 Task: Open Card Card0000000310 in Board Board0000000078 in Workspace WS0000000026 in Trello. Add Member Ayush98111@gmail.com to Card Card0000000310 in Board Board0000000078 in Workspace WS0000000026 in Trello. Add Blue Label titled Label0000000310 to Card Card0000000310 in Board Board0000000078 in Workspace WS0000000026 in Trello. Add Checklist CL0000000310 to Card Card0000000310 in Board Board0000000078 in Workspace WS0000000026 in Trello. Add Dates with Start Date as Sep 01 2023 and Due Date as Sep 30 2023 to Card Card0000000310 in Board Board0000000078 in Workspace WS0000000026 in Trello
Action: Mouse moved to (332, 337)
Screenshot: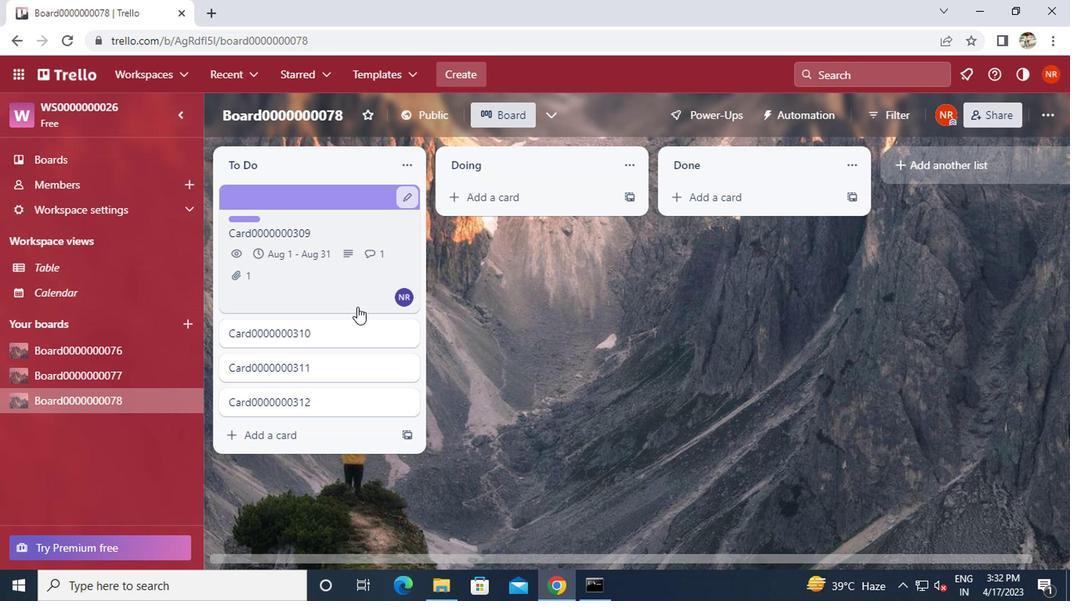 
Action: Mouse pressed left at (332, 337)
Screenshot: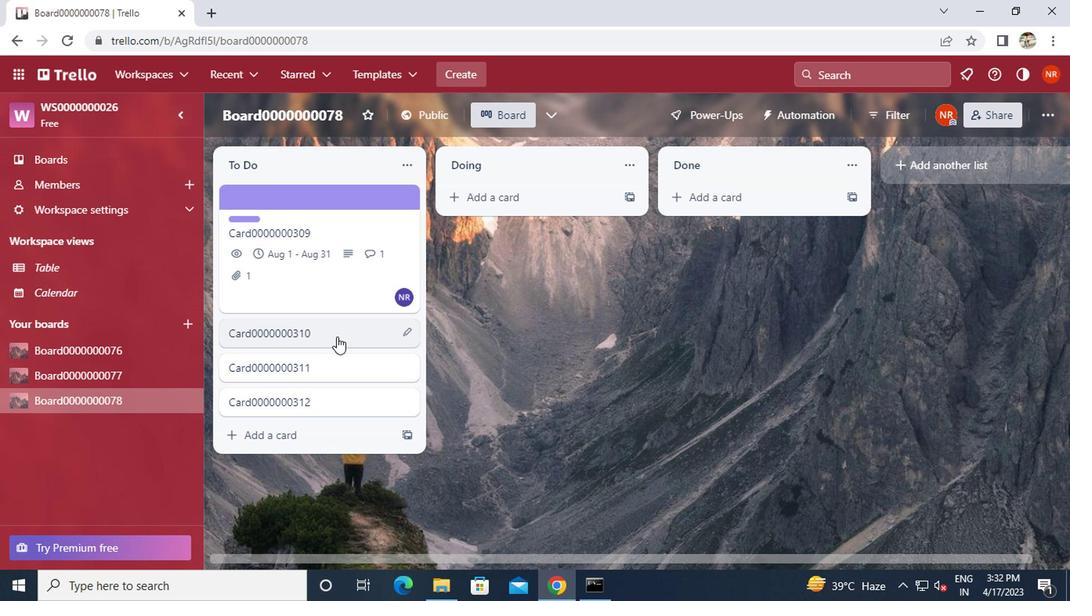 
Action: Mouse moved to (707, 196)
Screenshot: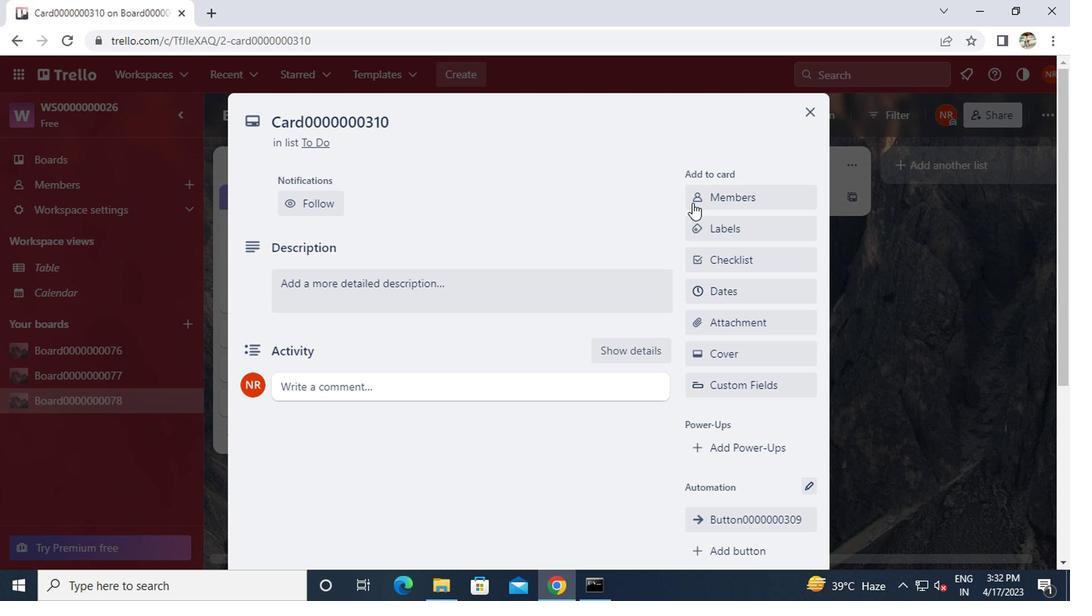 
Action: Mouse pressed left at (707, 196)
Screenshot: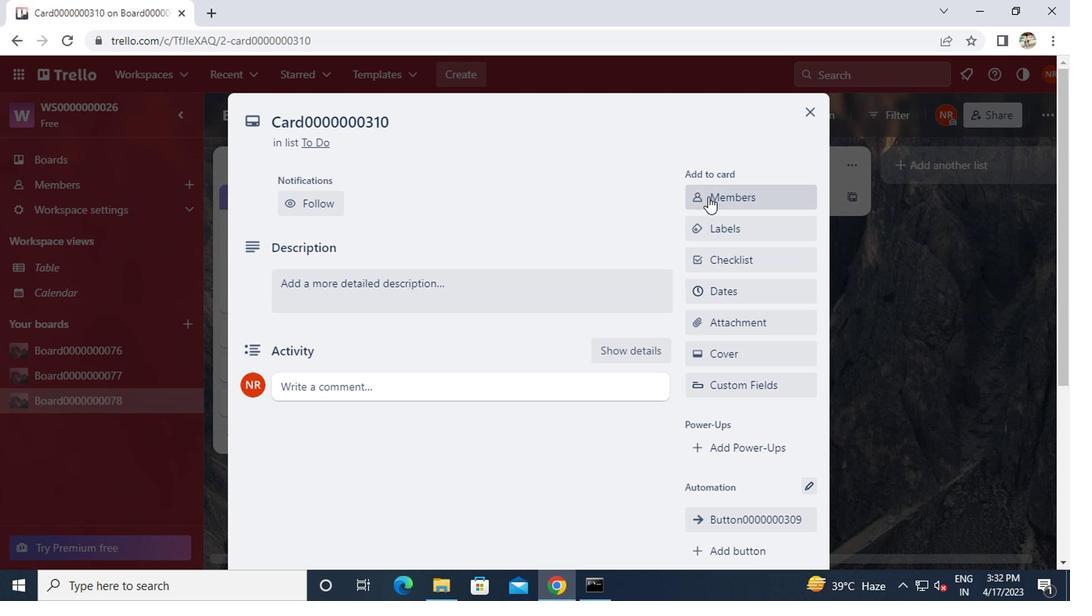 
Action: Key pressed ayush98111<Key.shift>@GMAIL.COM
Screenshot: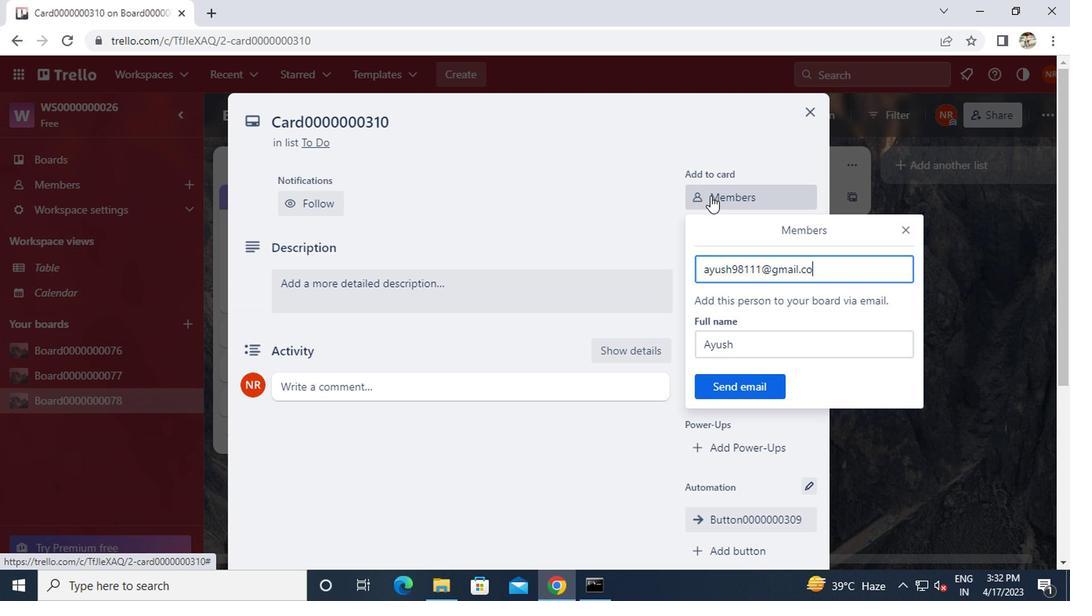 
Action: Mouse moved to (730, 390)
Screenshot: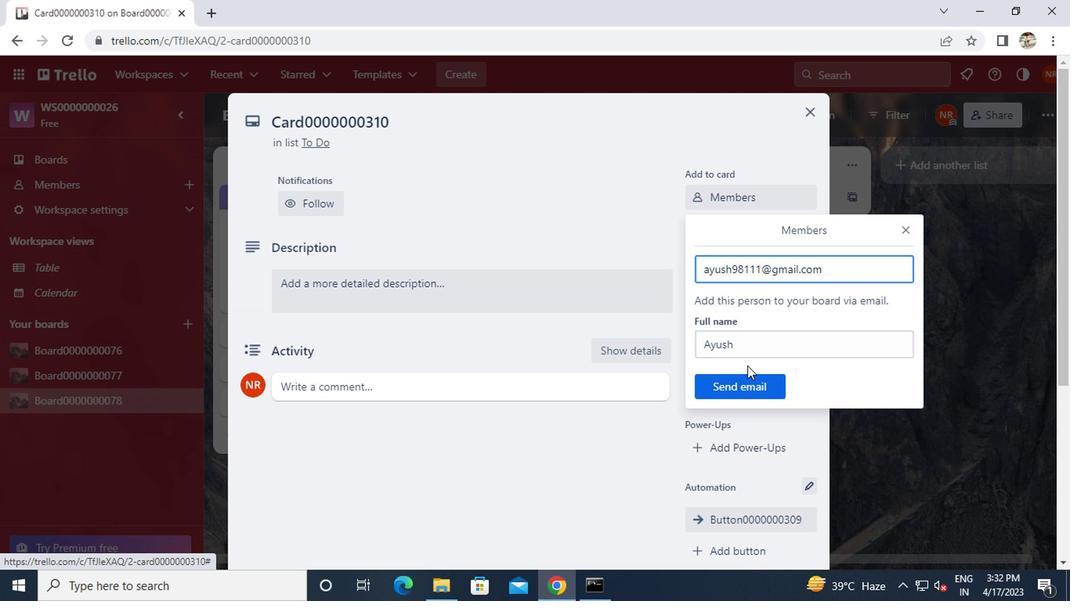 
Action: Mouse pressed left at (730, 390)
Screenshot: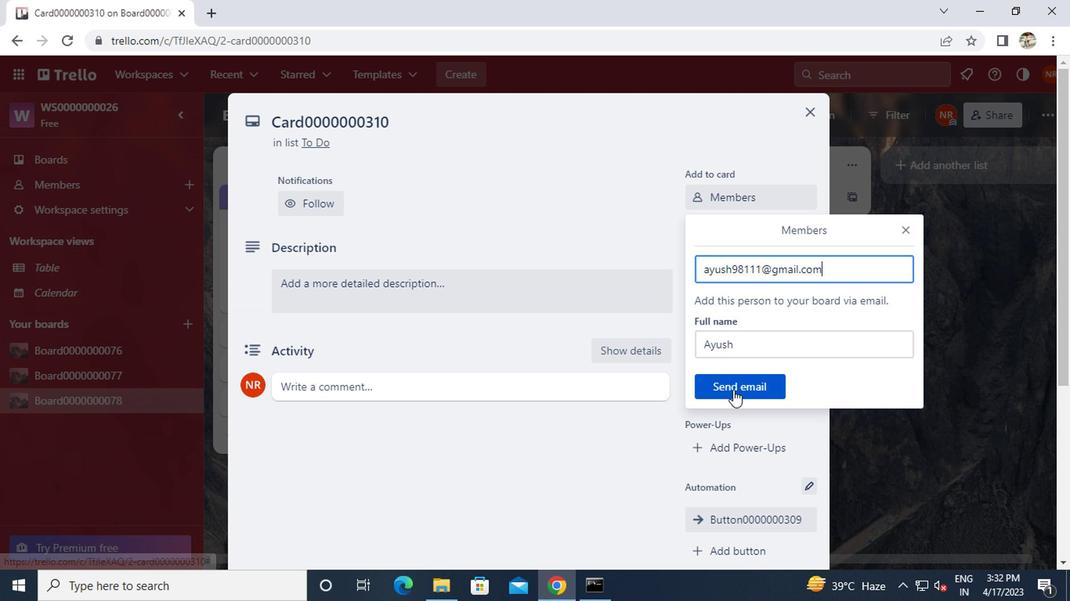 
Action: Mouse moved to (728, 238)
Screenshot: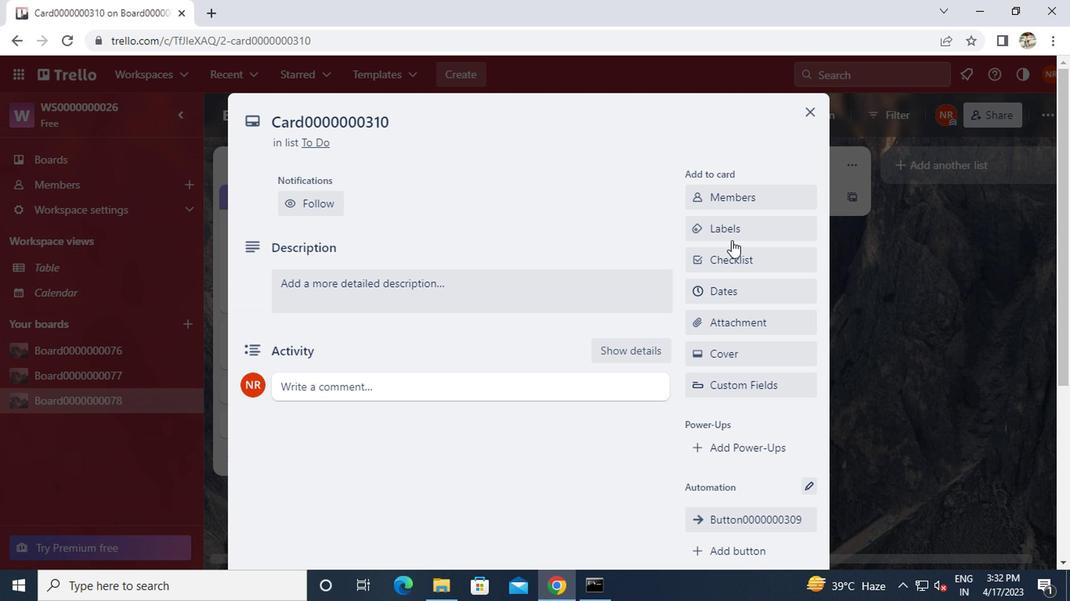 
Action: Mouse pressed left at (728, 238)
Screenshot: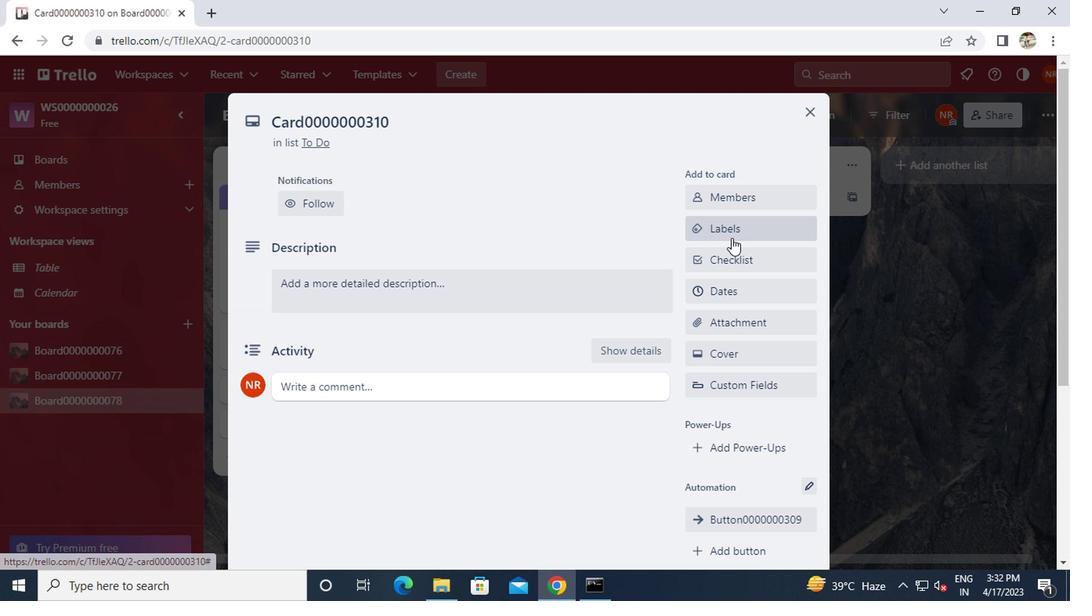 
Action: Mouse moved to (768, 411)
Screenshot: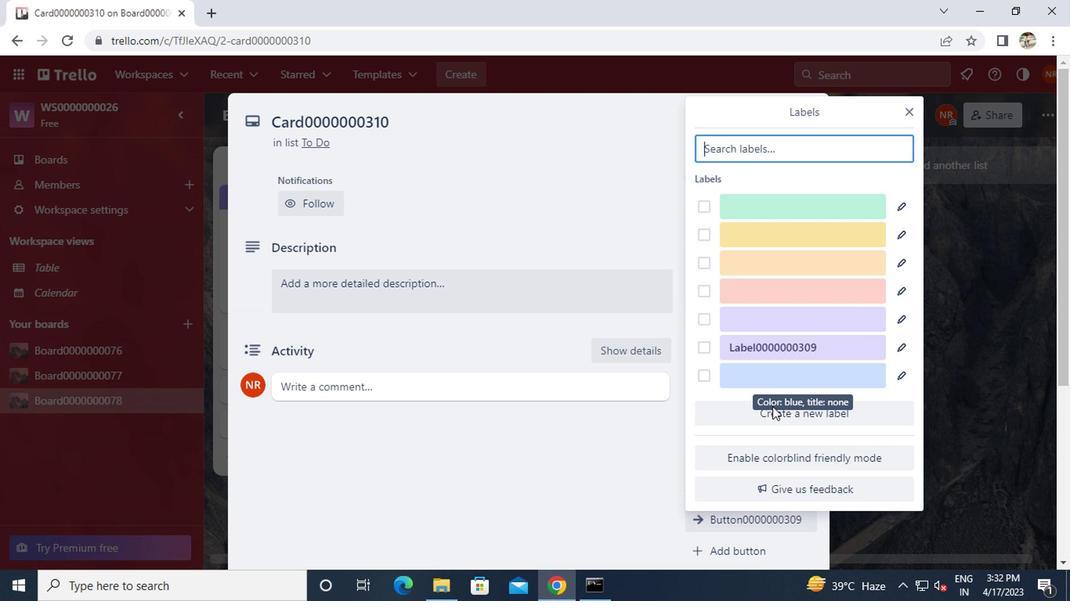 
Action: Mouse pressed left at (768, 411)
Screenshot: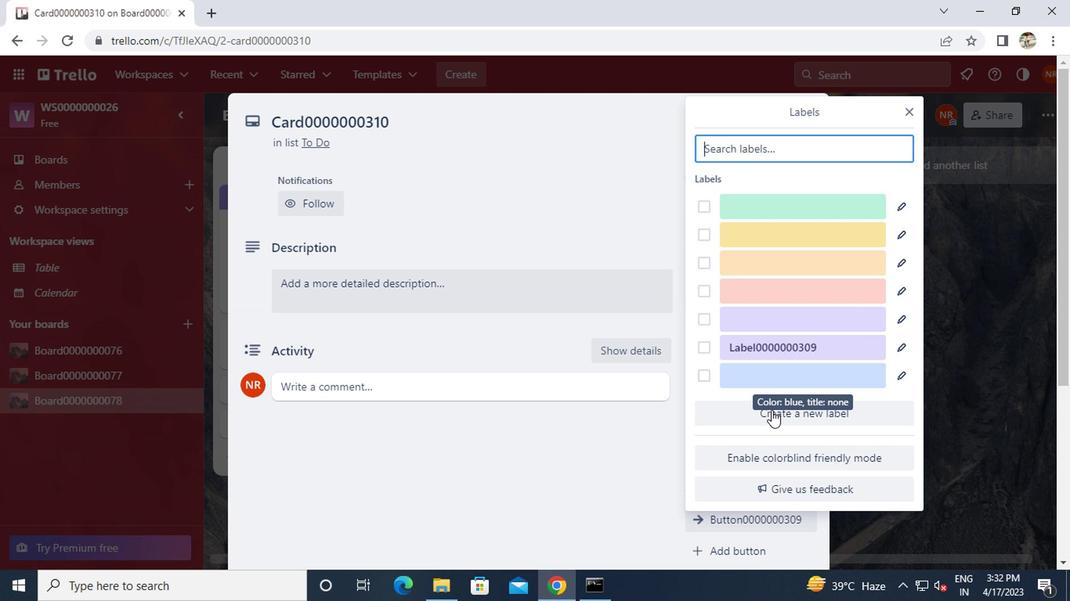
Action: Mouse moved to (707, 425)
Screenshot: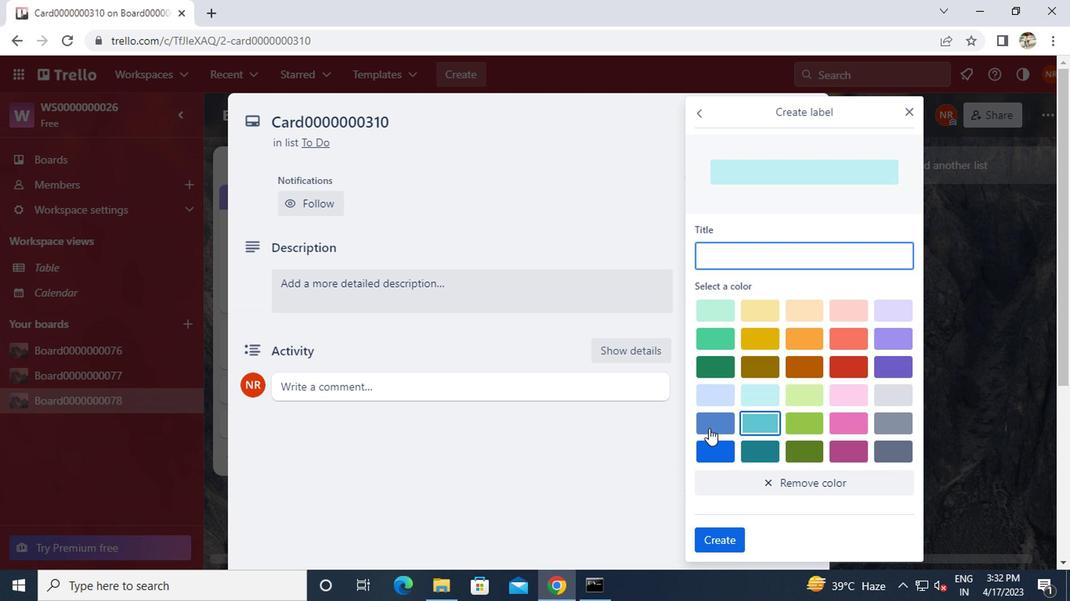 
Action: Mouse pressed left at (707, 425)
Screenshot: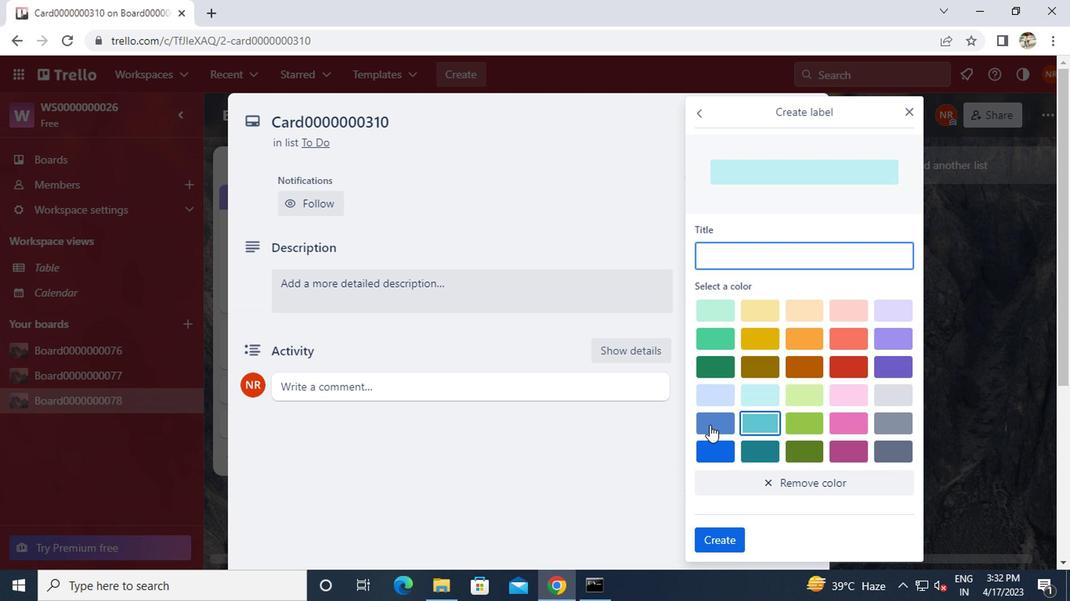 
Action: Mouse moved to (729, 265)
Screenshot: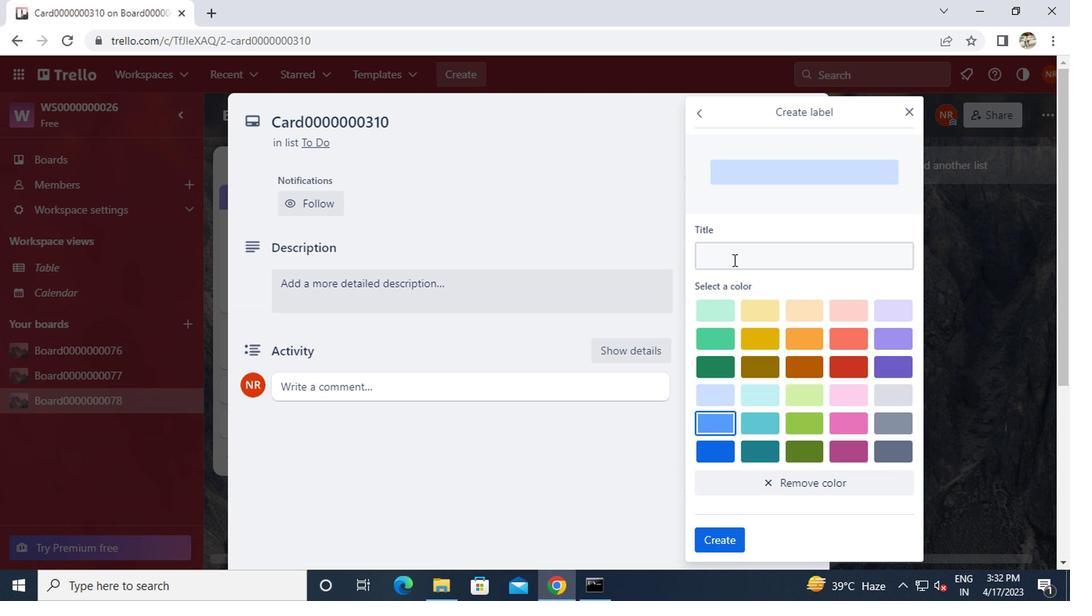 
Action: Mouse pressed left at (729, 265)
Screenshot: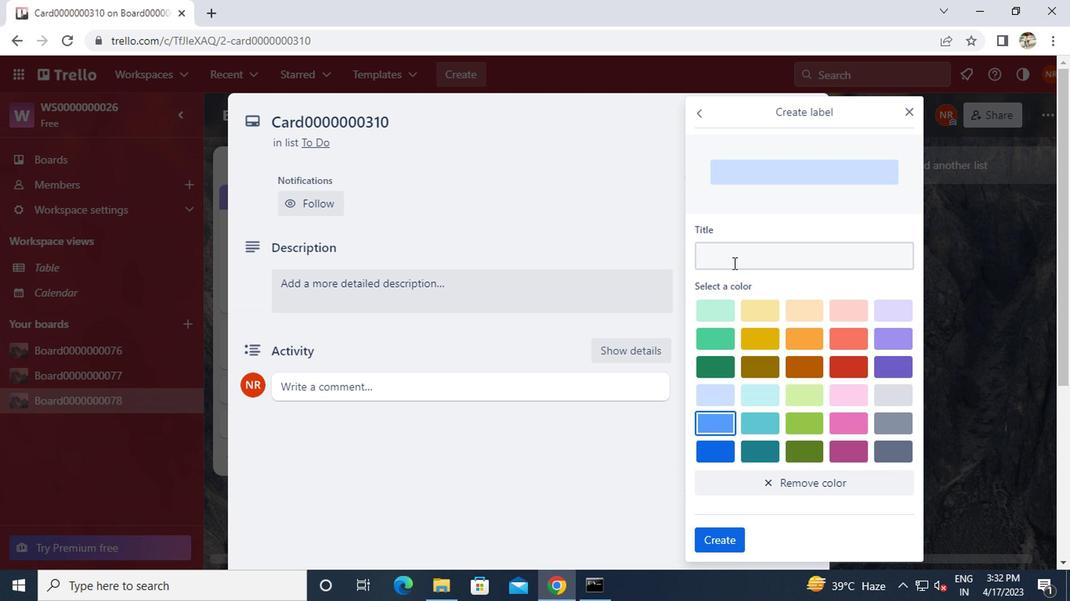 
Action: Key pressed <Key.caps_lock>L<Key.caps_lock>ABEL0000000310
Screenshot: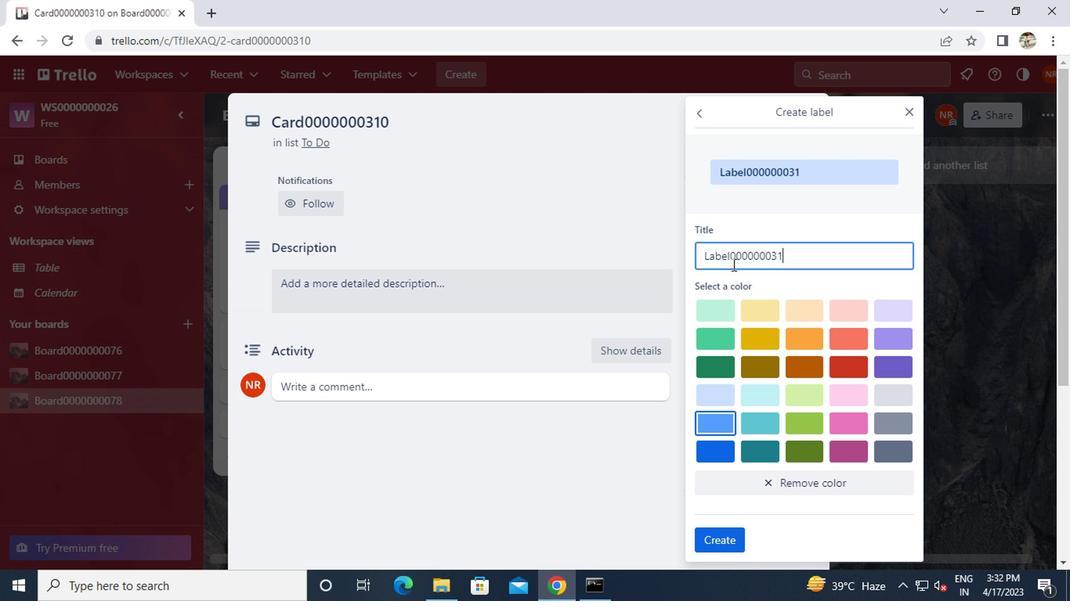 
Action: Mouse moved to (705, 549)
Screenshot: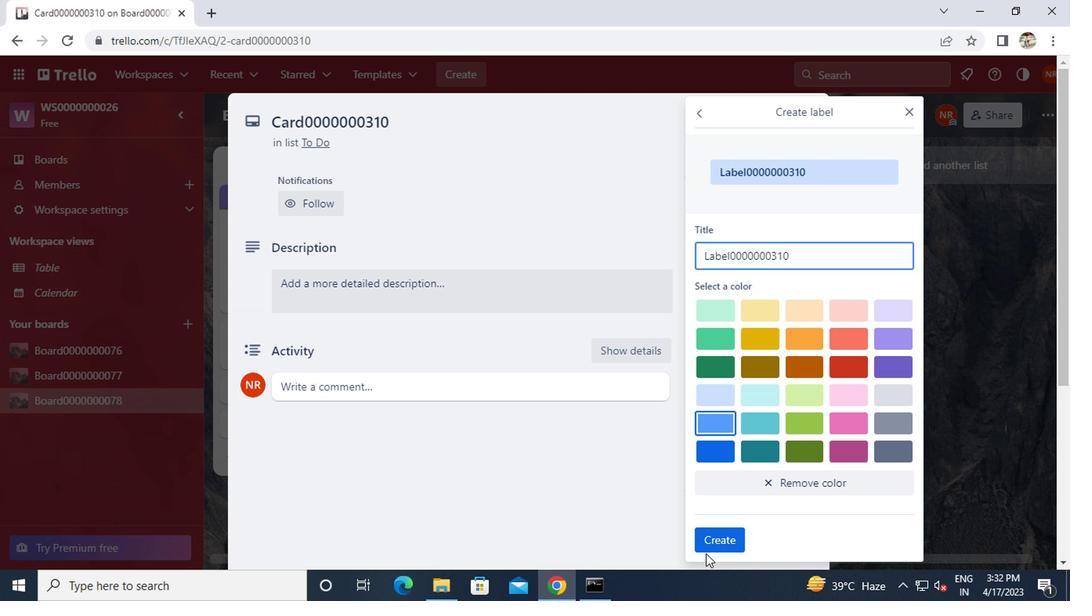 
Action: Mouse pressed left at (705, 549)
Screenshot: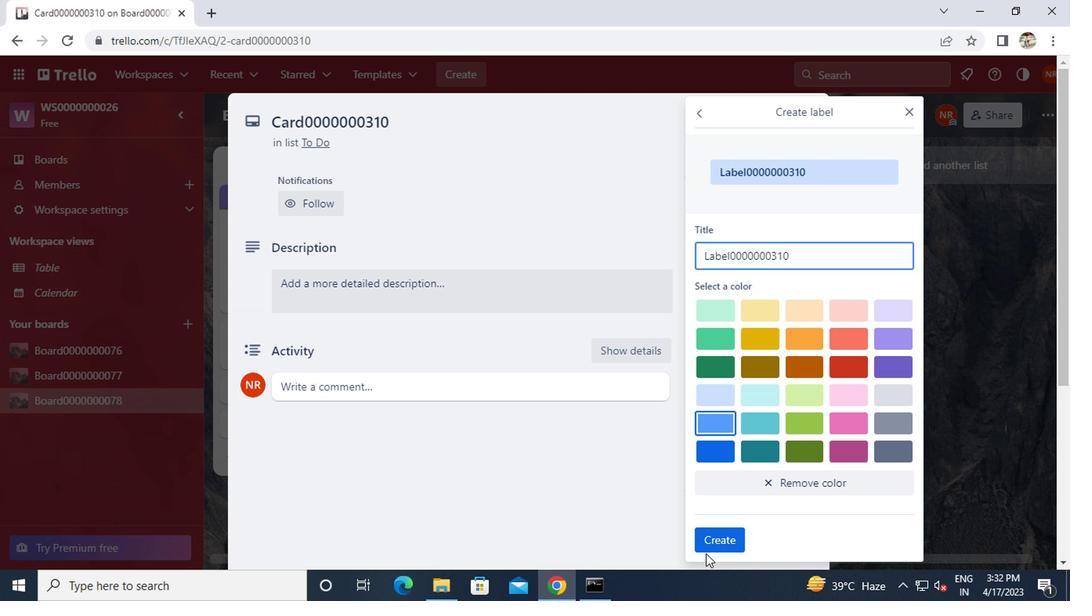 
Action: Mouse moved to (902, 113)
Screenshot: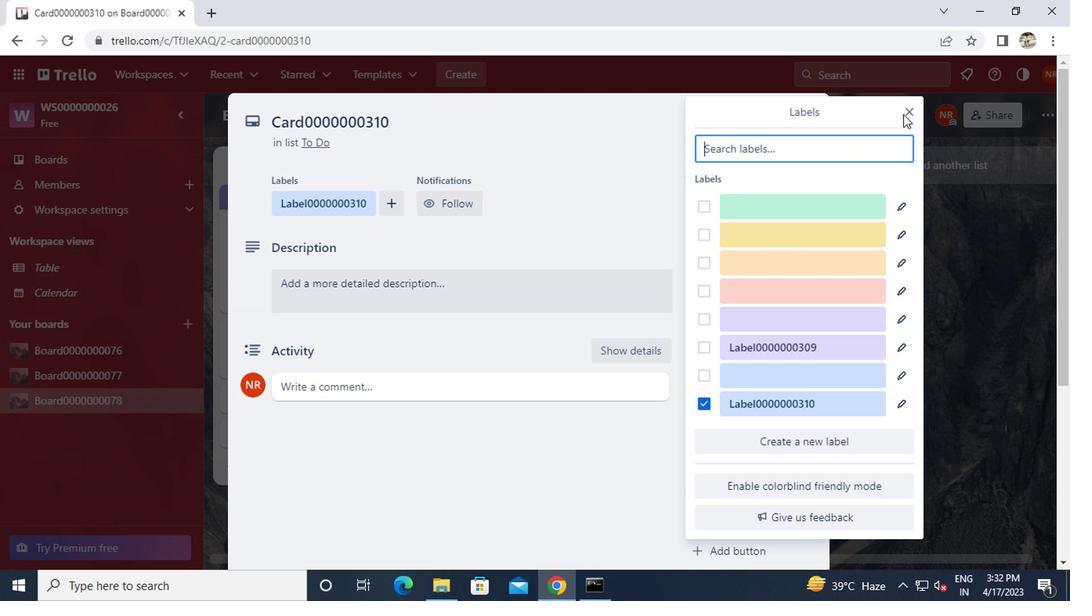 
Action: Mouse pressed left at (902, 113)
Screenshot: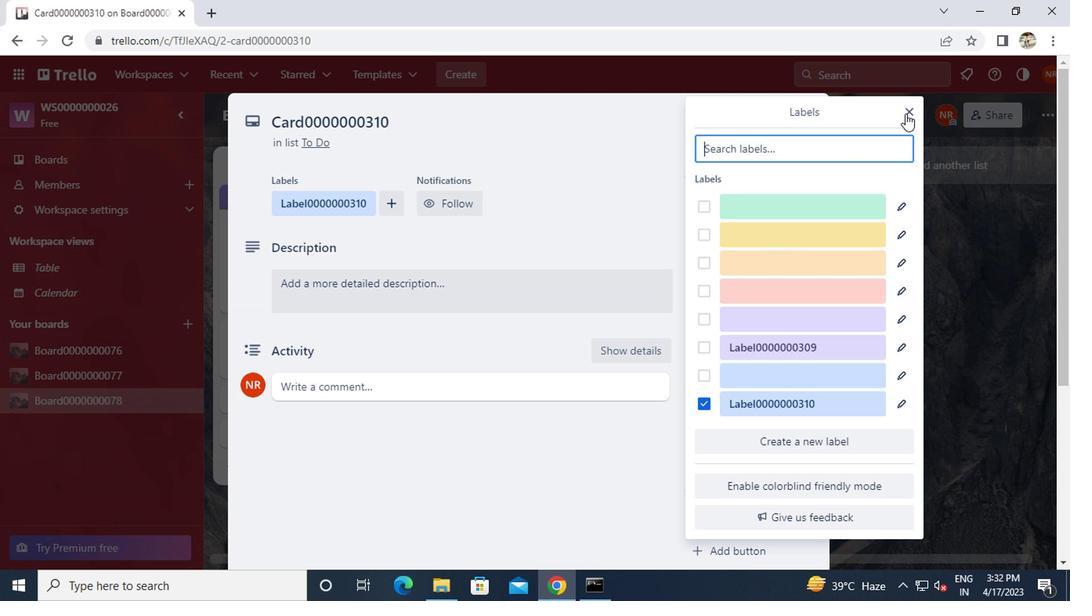 
Action: Mouse moved to (722, 267)
Screenshot: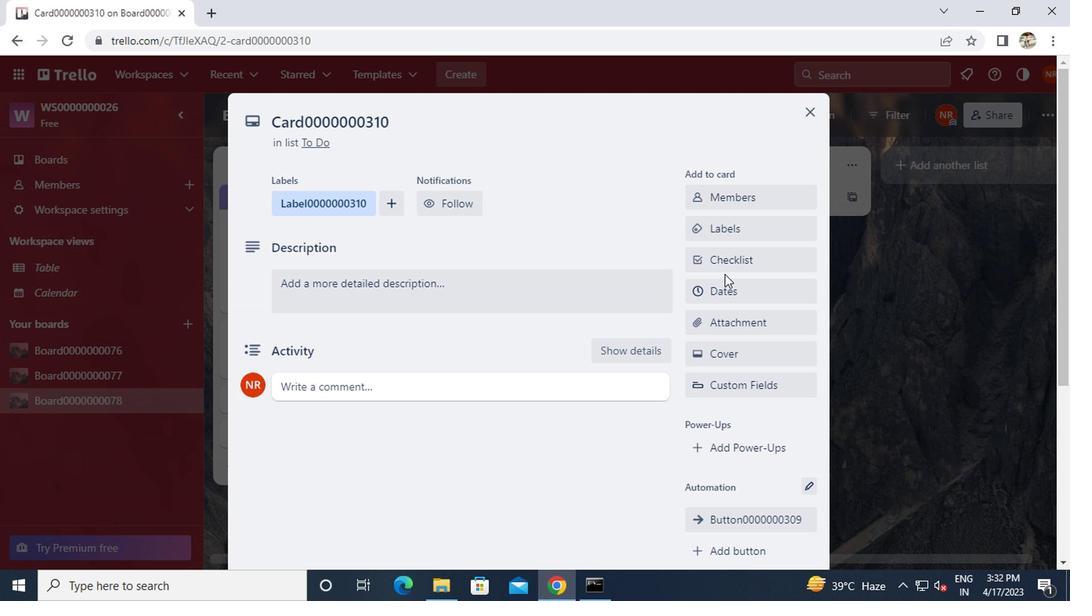 
Action: Mouse pressed left at (722, 267)
Screenshot: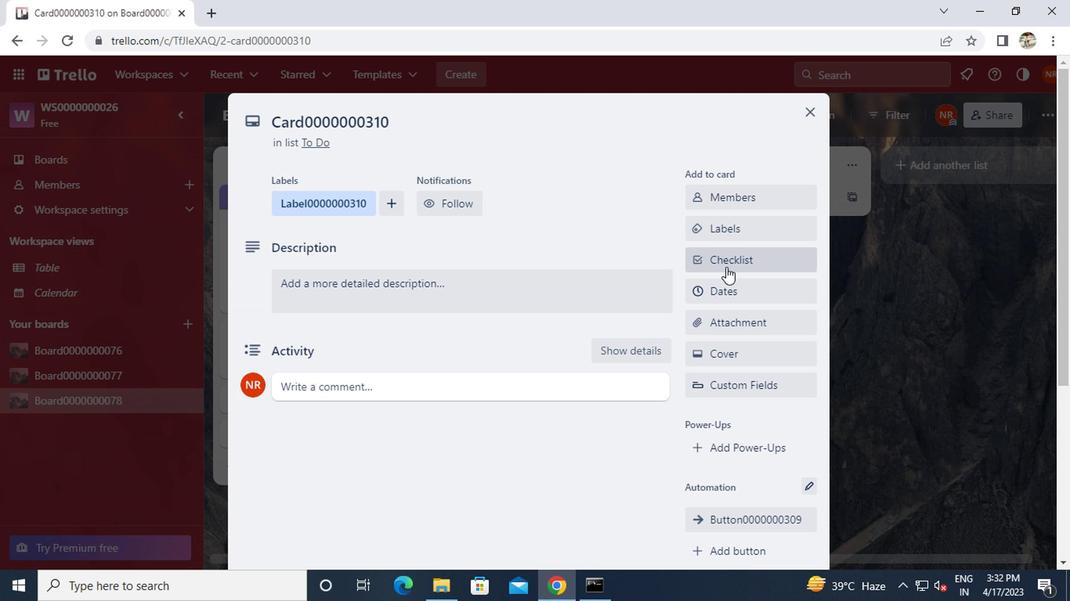 
Action: Key pressed <Key.caps_lock>CL0000000030<Key.backspace>10
Screenshot: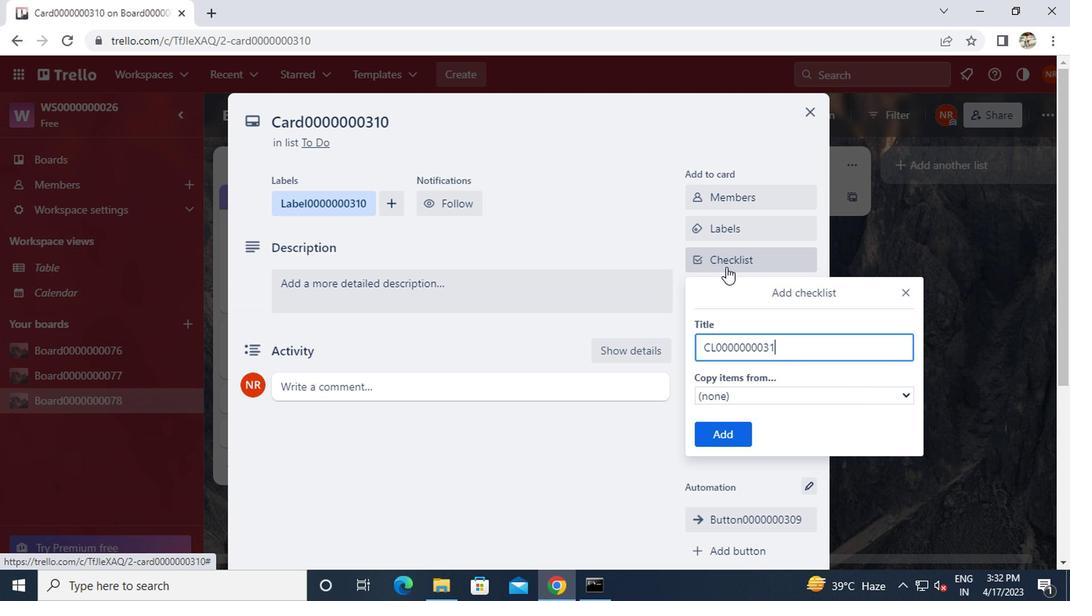 
Action: Mouse moved to (715, 432)
Screenshot: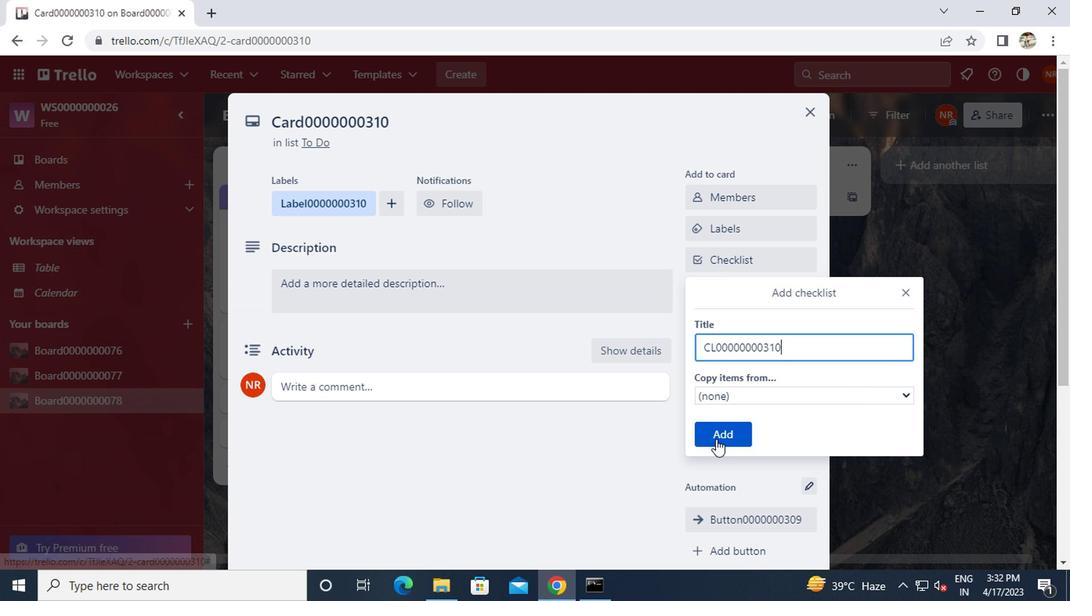 
Action: Mouse pressed left at (715, 432)
Screenshot: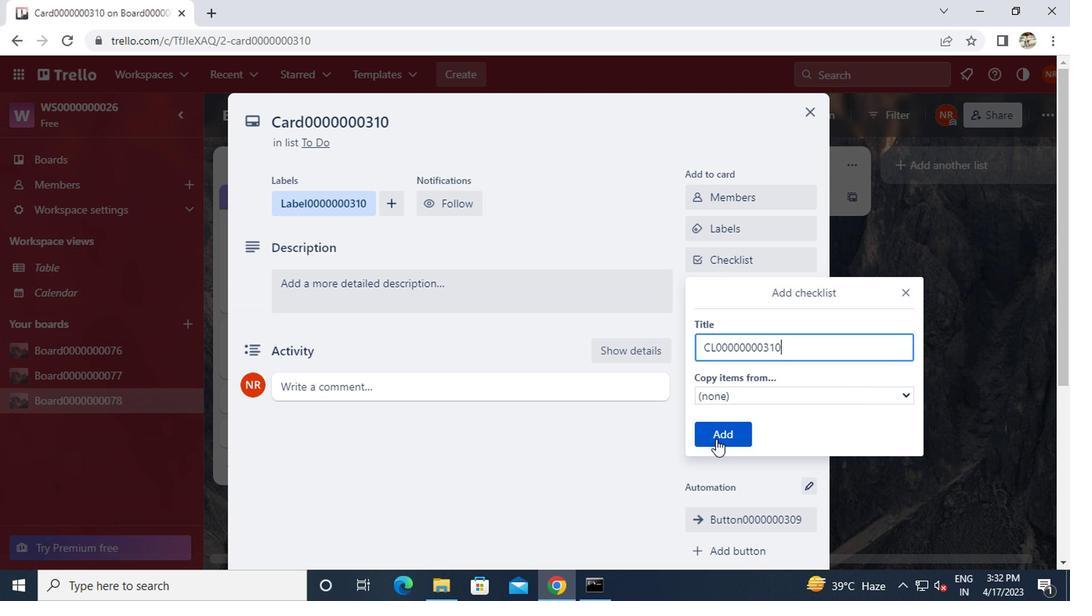 
Action: Mouse moved to (722, 290)
Screenshot: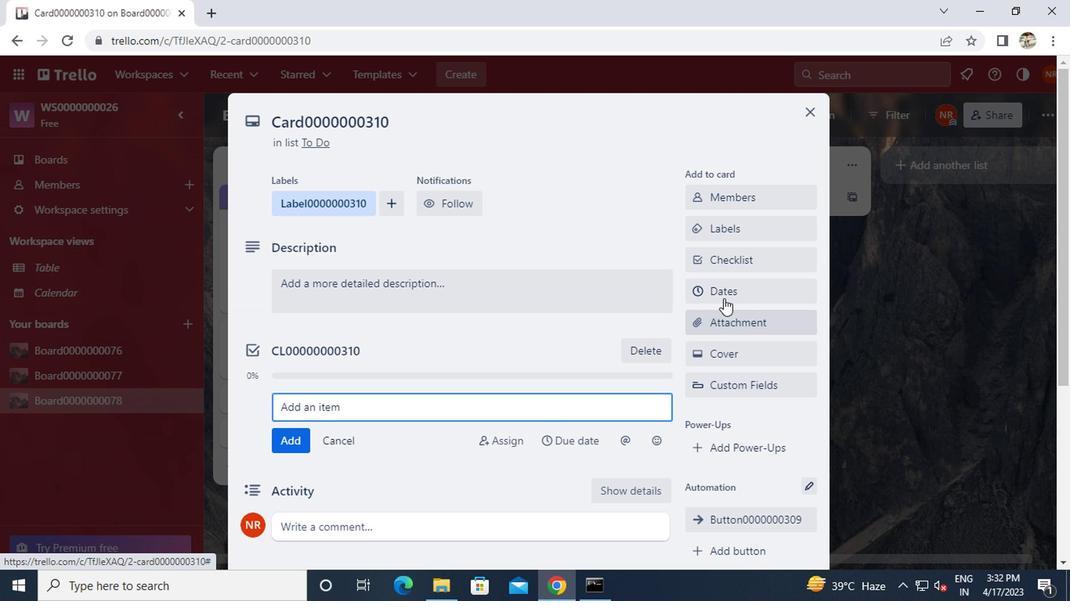 
Action: Mouse pressed left at (722, 290)
Screenshot: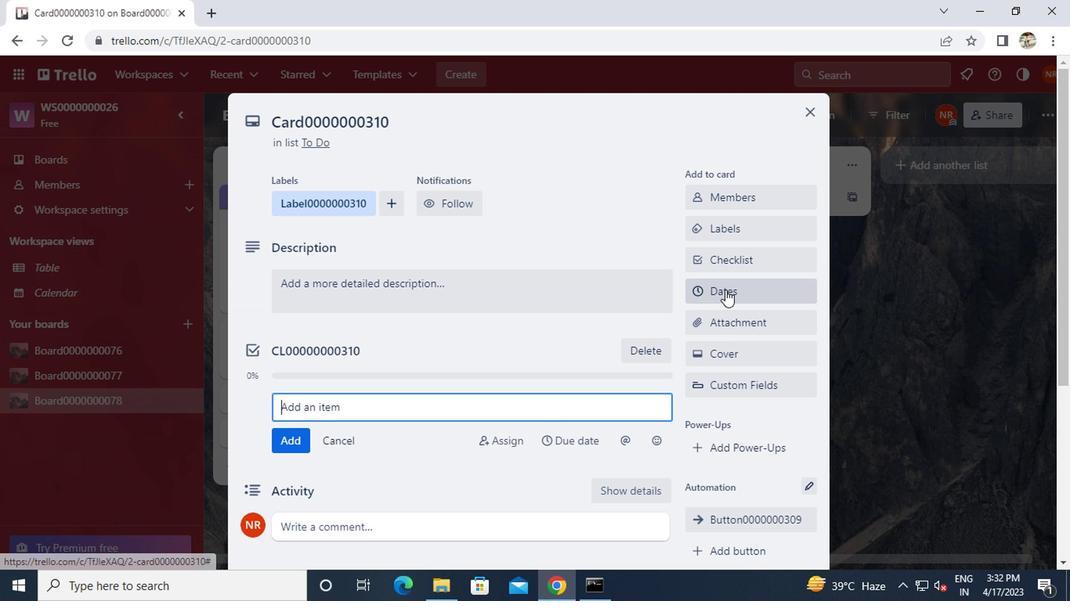 
Action: Mouse moved to (695, 393)
Screenshot: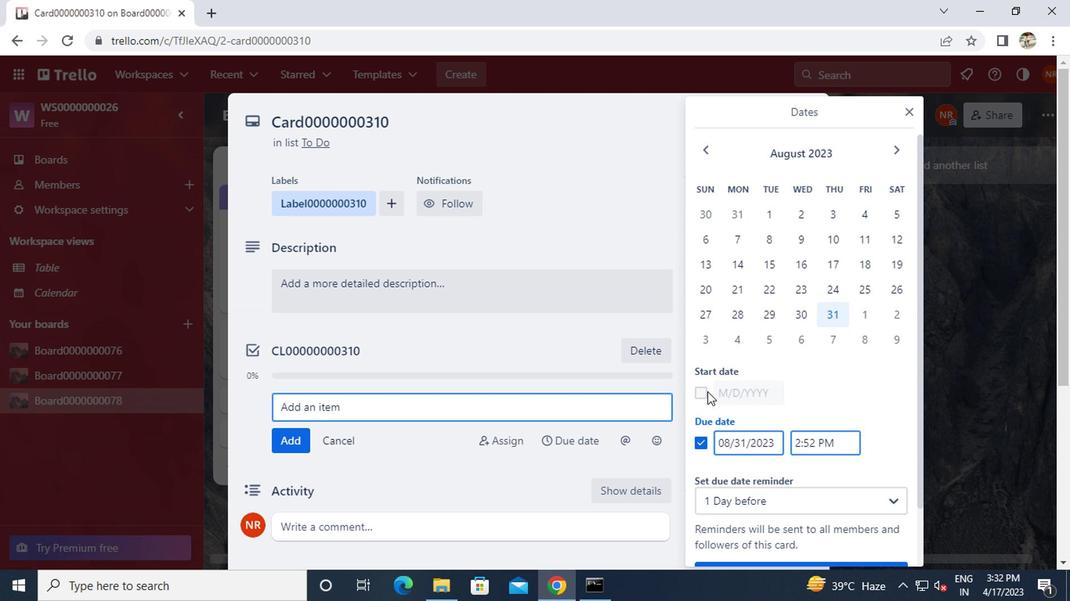 
Action: Mouse pressed left at (695, 393)
Screenshot: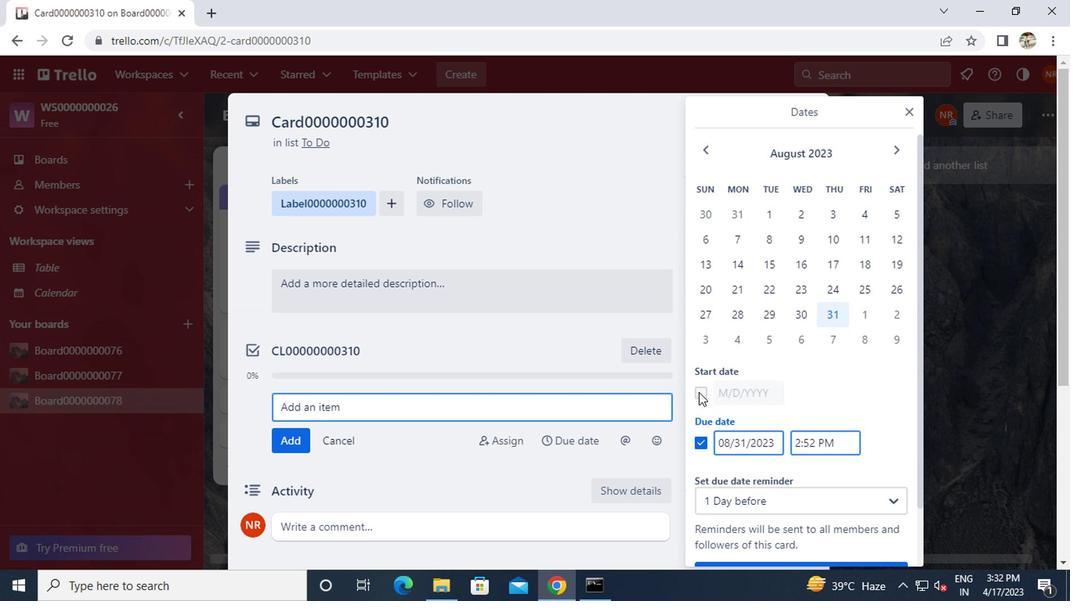 
Action: Mouse moved to (891, 148)
Screenshot: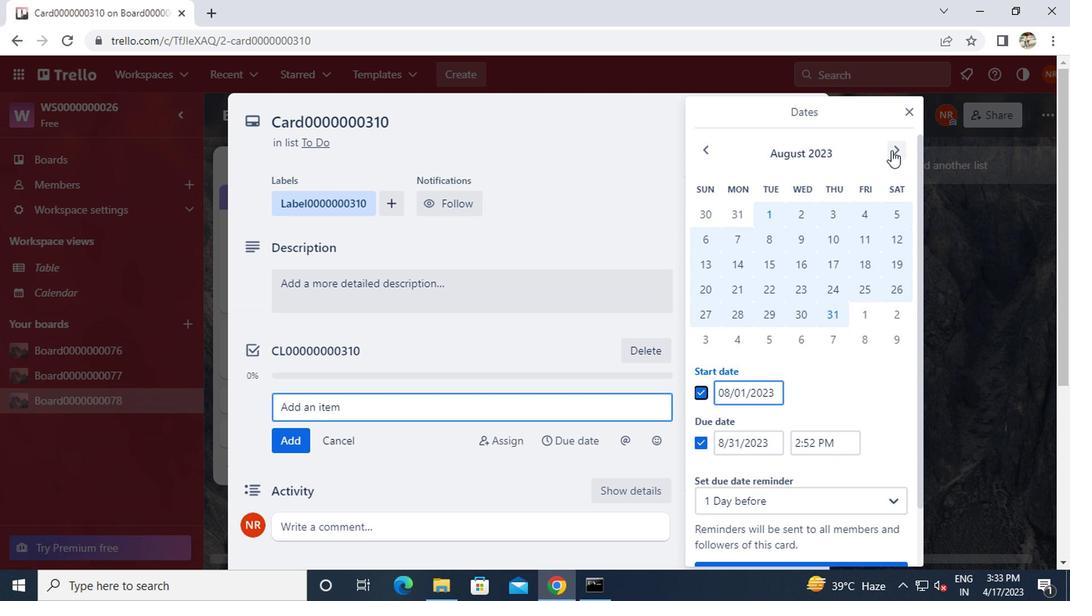 
Action: Mouse pressed left at (891, 148)
Screenshot: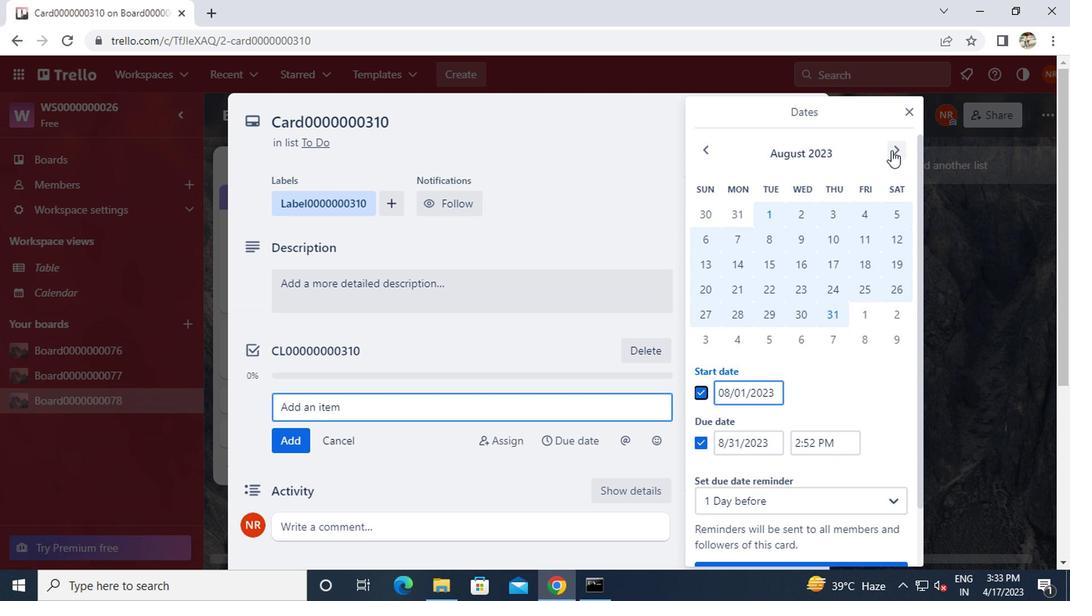 
Action: Mouse moved to (863, 211)
Screenshot: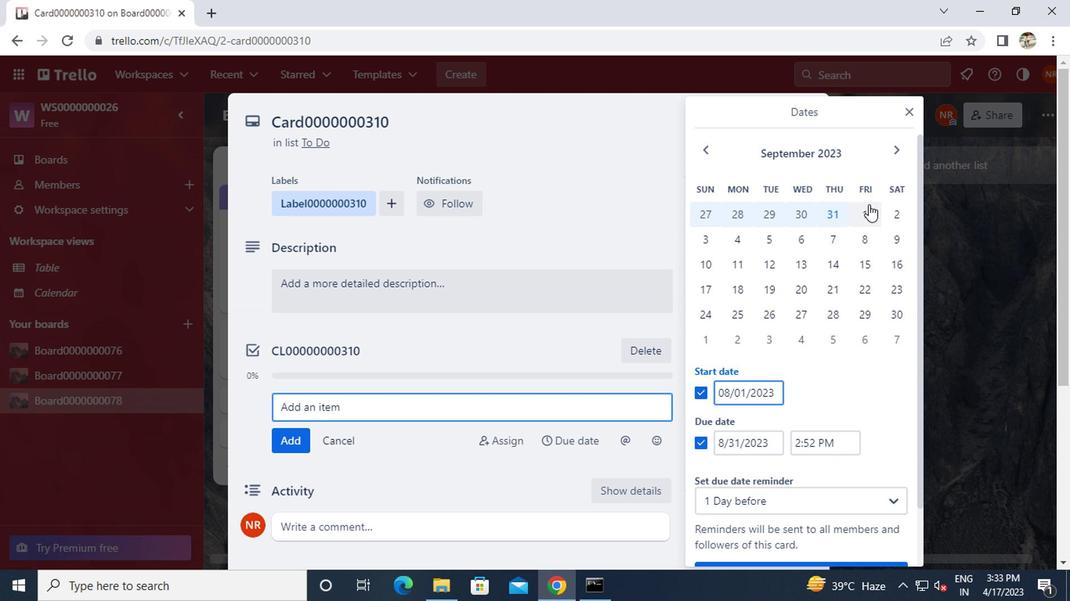 
Action: Mouse pressed left at (863, 211)
Screenshot: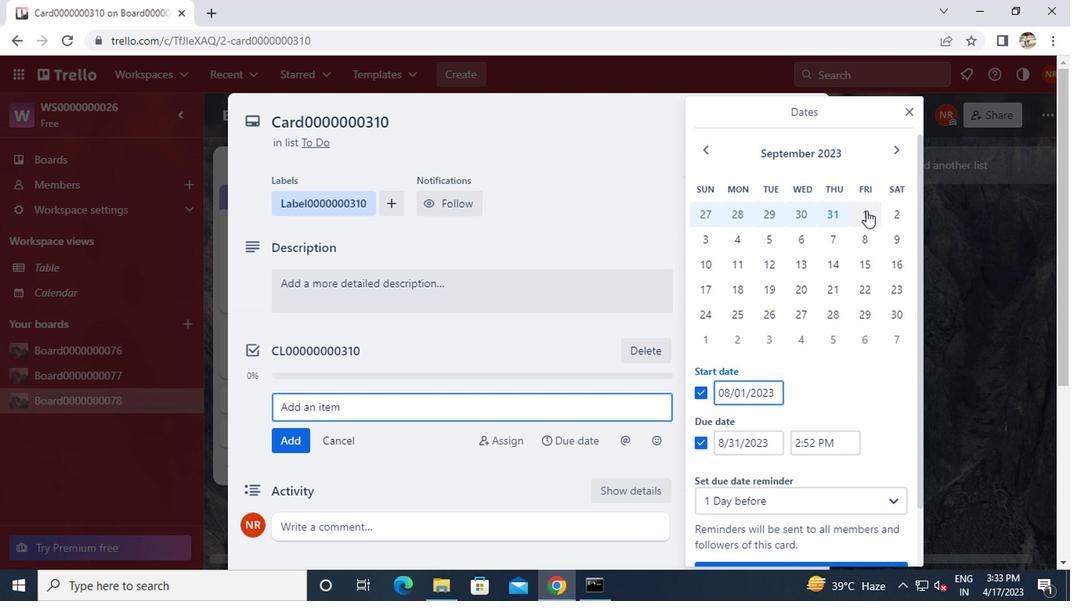 
Action: Mouse moved to (896, 313)
Screenshot: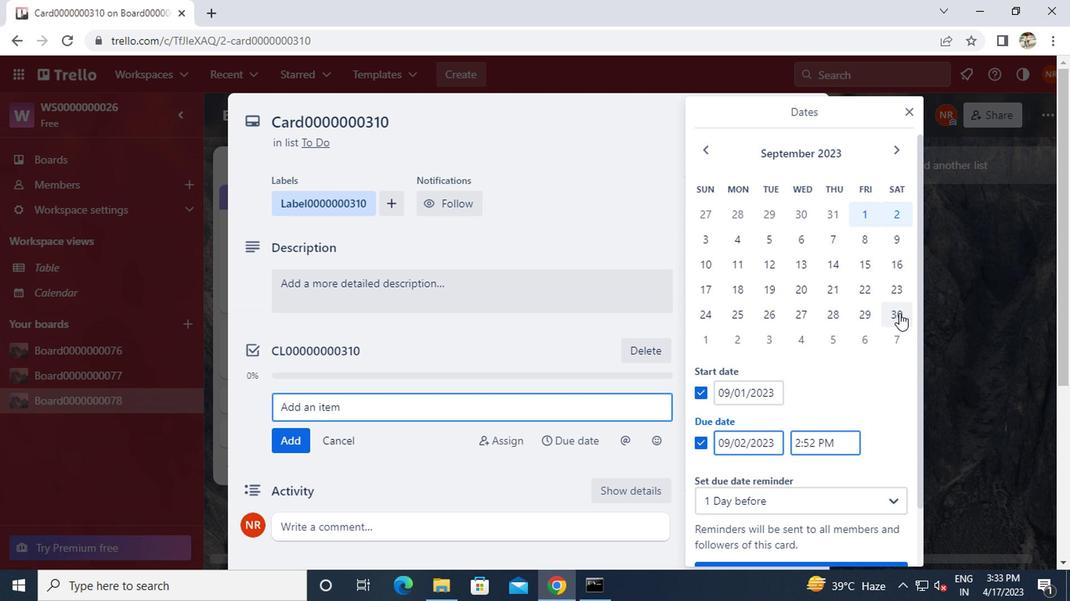 
Action: Mouse pressed left at (896, 313)
Screenshot: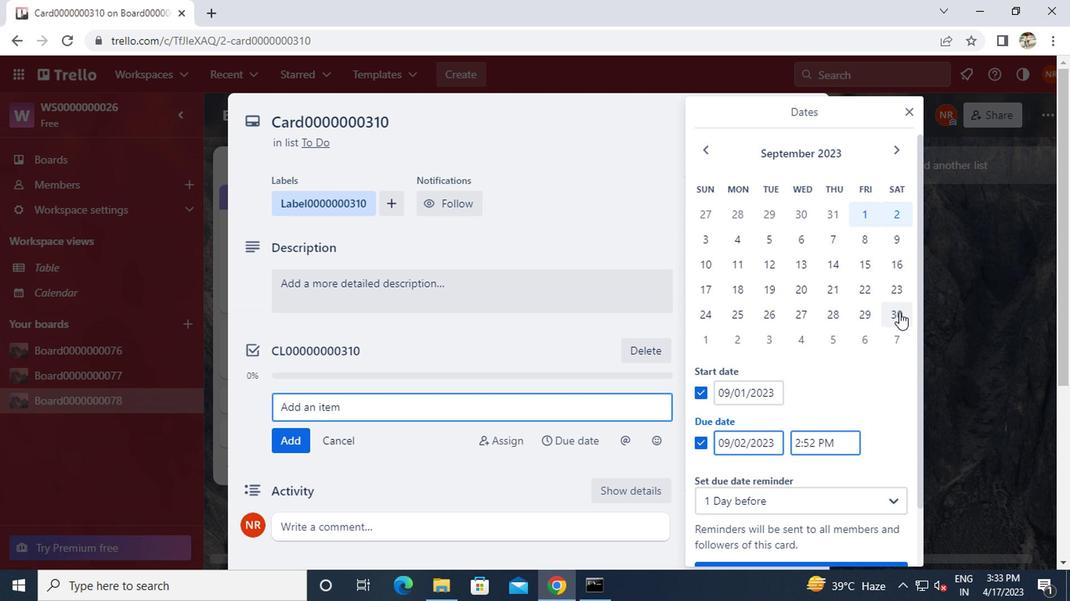 
Action: Mouse moved to (815, 360)
Screenshot: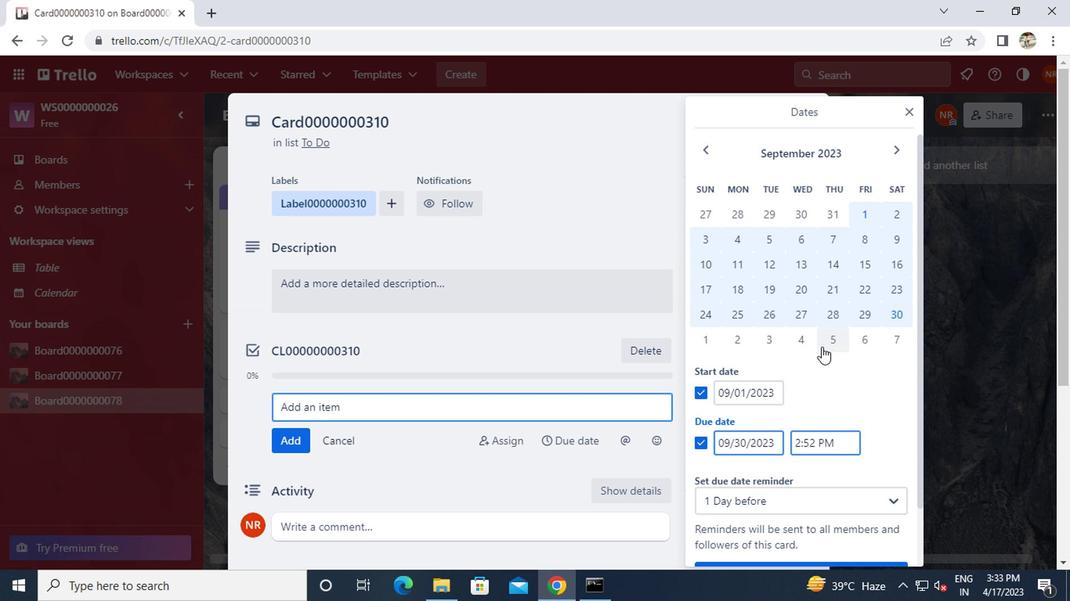 
Action: Mouse scrolled (815, 359) with delta (0, 0)
Screenshot: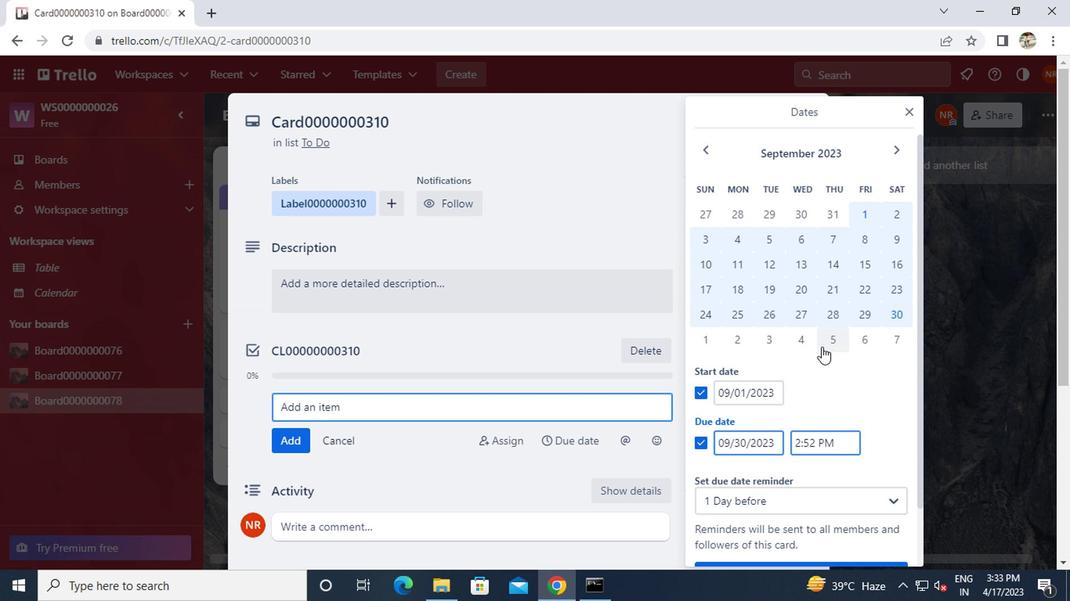
Action: Mouse scrolled (815, 359) with delta (0, 0)
Screenshot: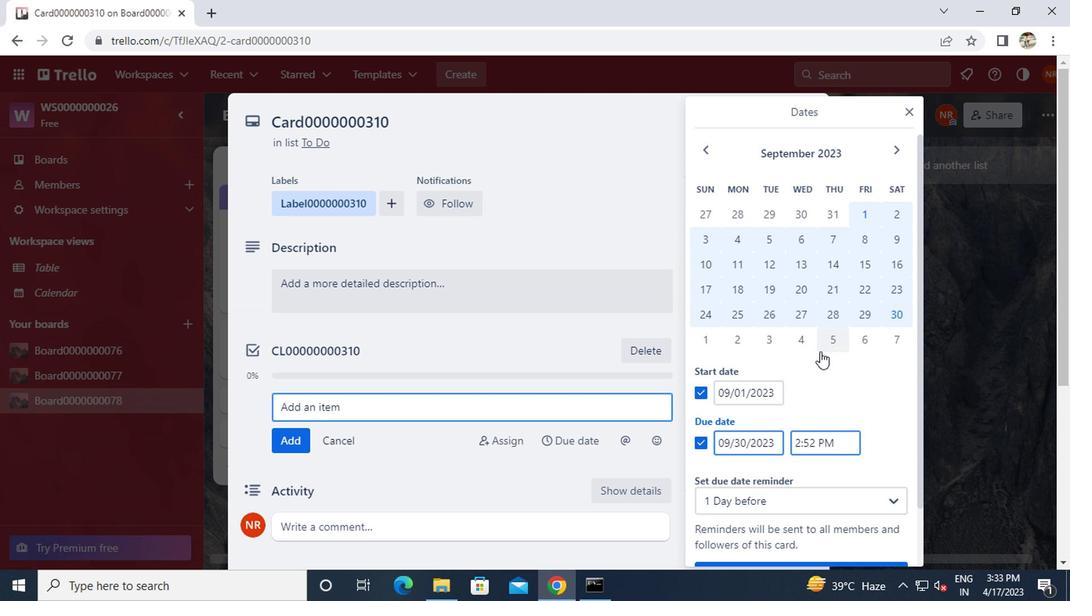 
Action: Mouse scrolled (815, 359) with delta (0, 0)
Screenshot: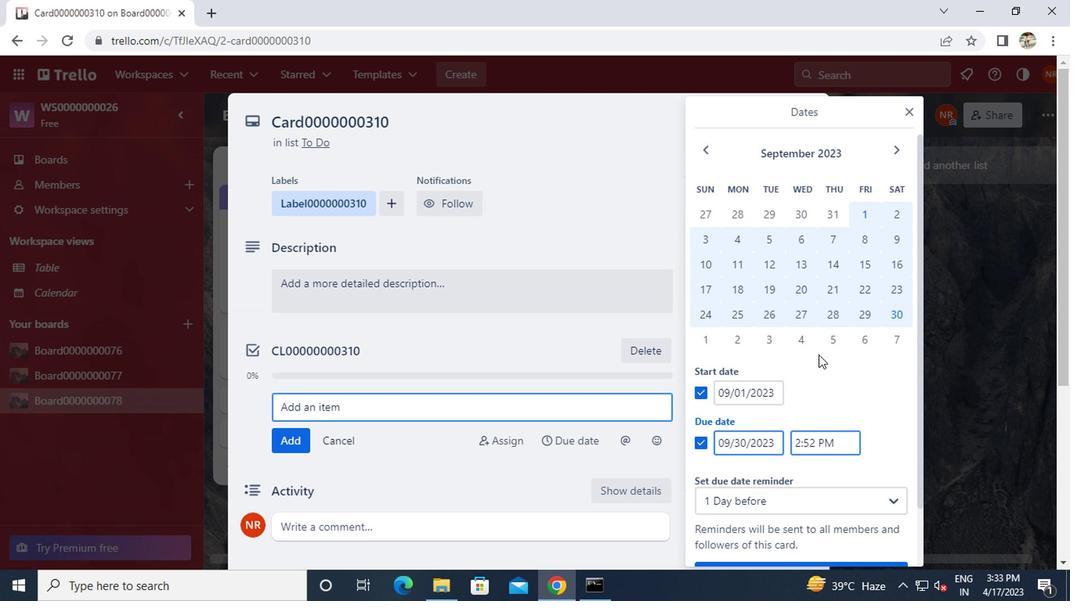
Action: Mouse scrolled (815, 359) with delta (0, 0)
Screenshot: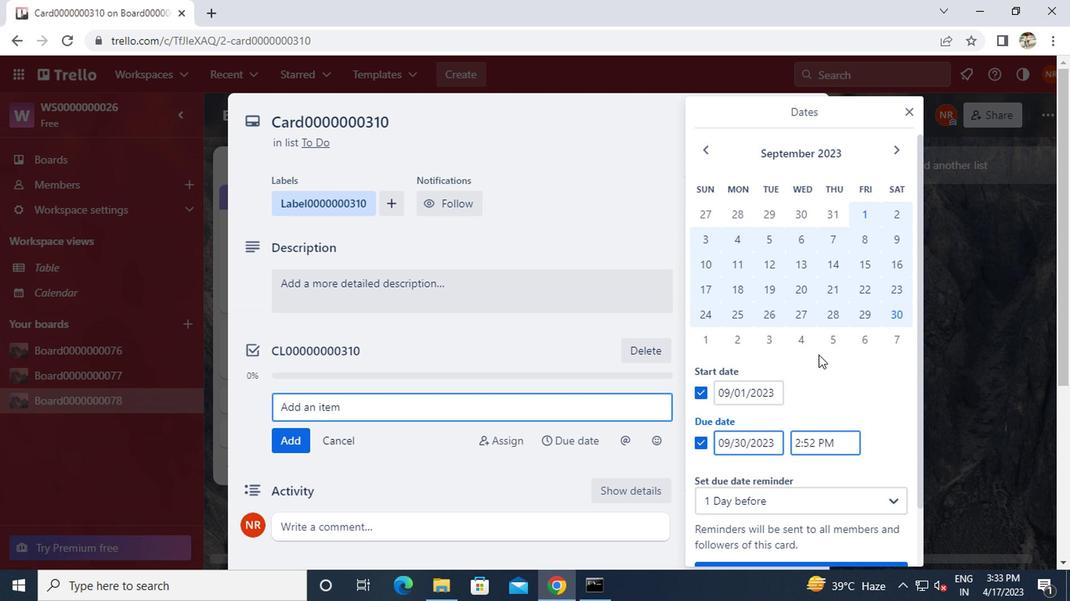 
Action: Mouse moved to (779, 510)
Screenshot: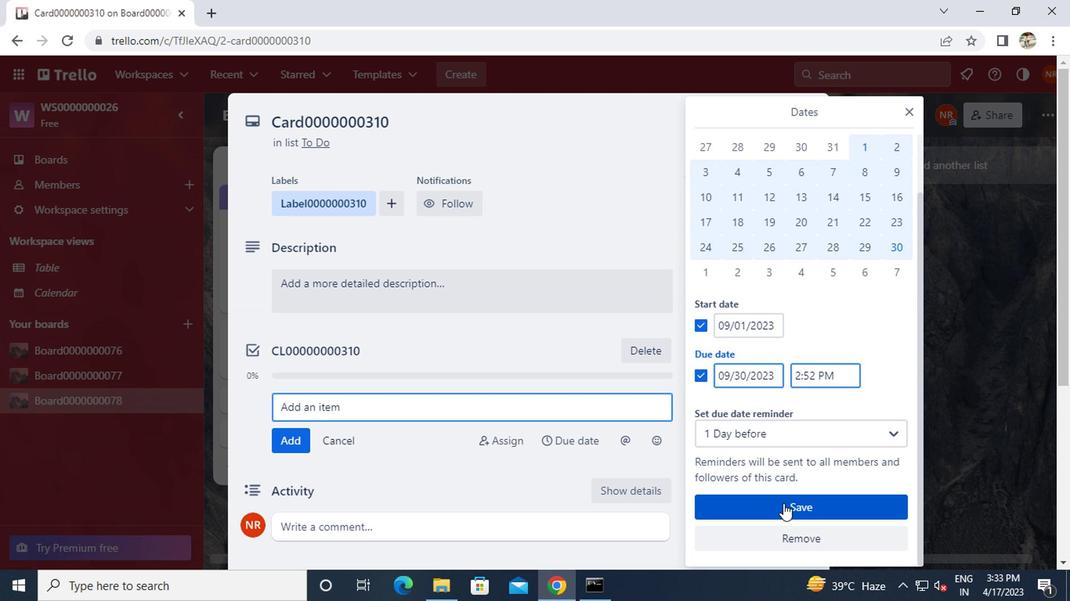 
Action: Mouse pressed left at (779, 510)
Screenshot: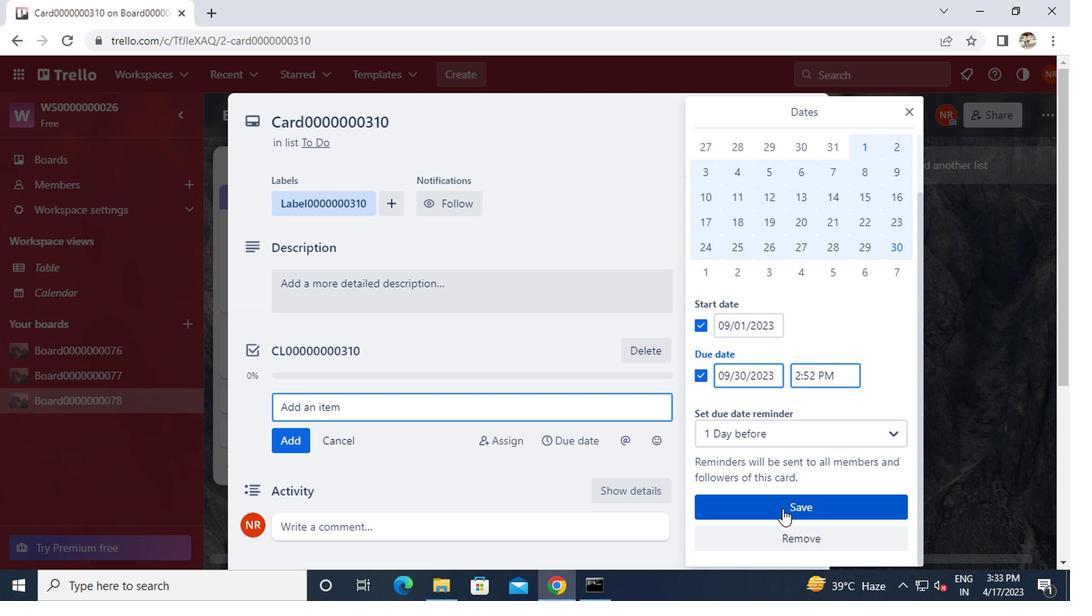 
